 Task: Add a condition where "Status category Greater than Closed" in new tickets in your groups.
Action: Mouse moved to (141, 418)
Screenshot: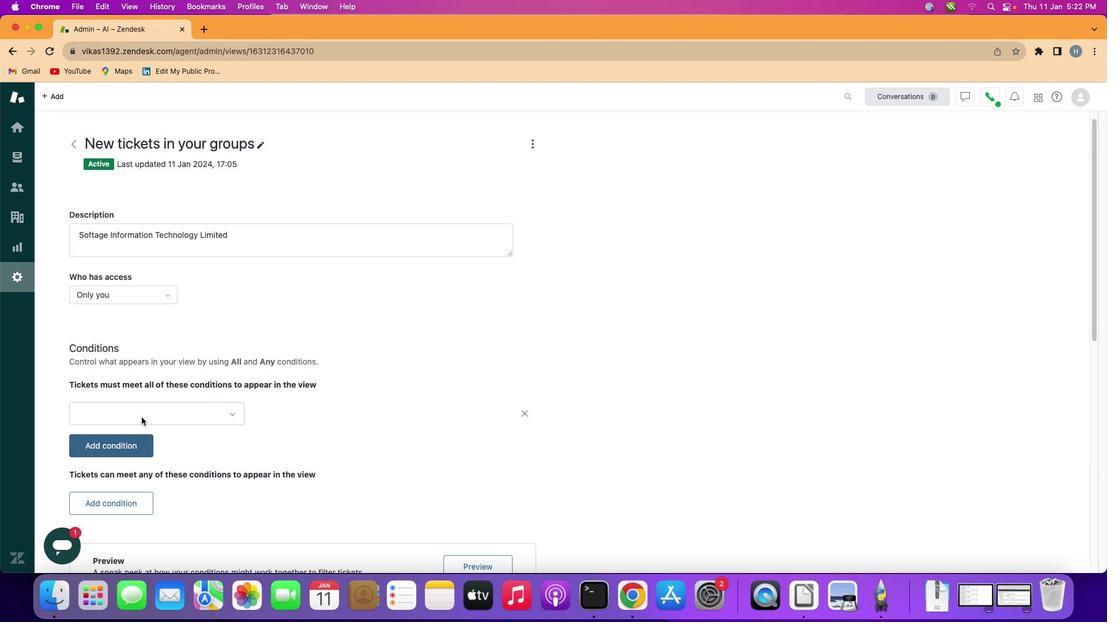
Action: Mouse pressed left at (141, 418)
Screenshot: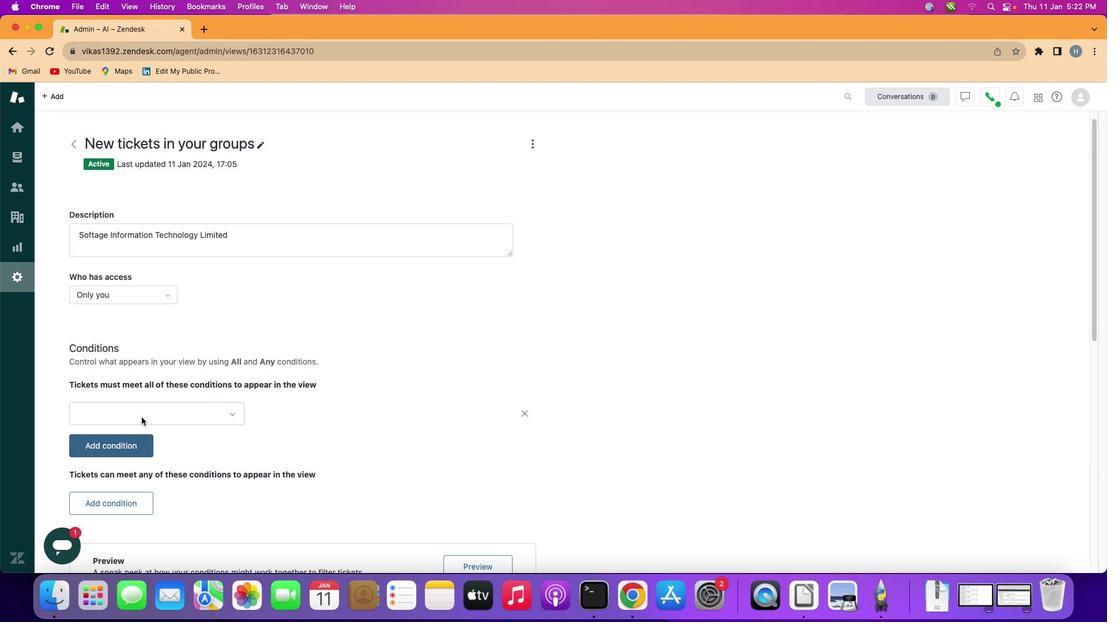 
Action: Mouse moved to (203, 418)
Screenshot: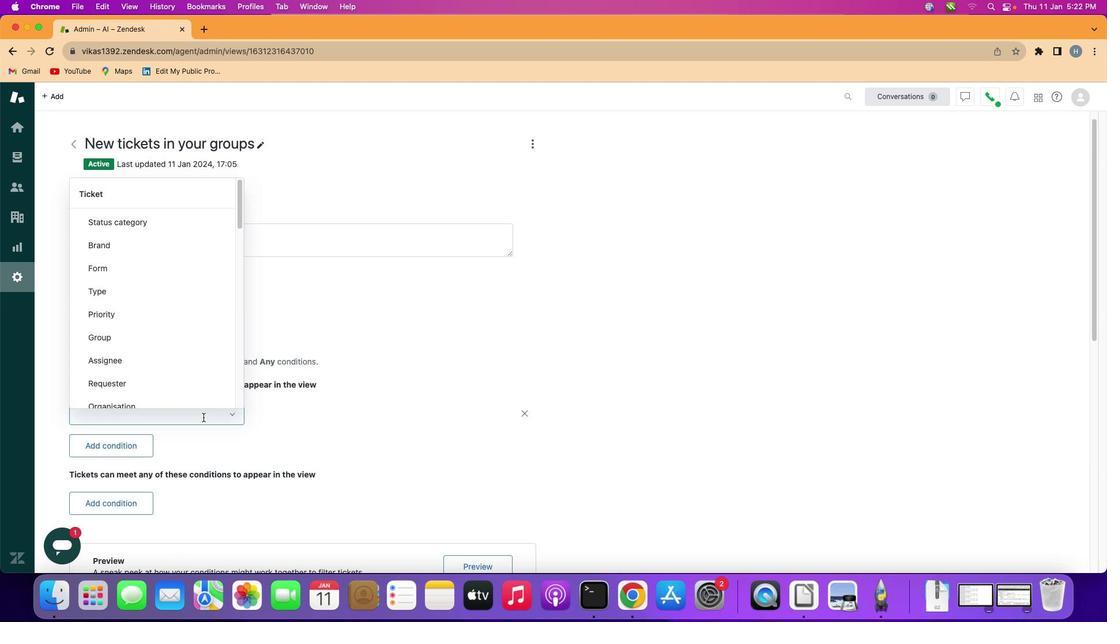 
Action: Mouse pressed left at (203, 418)
Screenshot: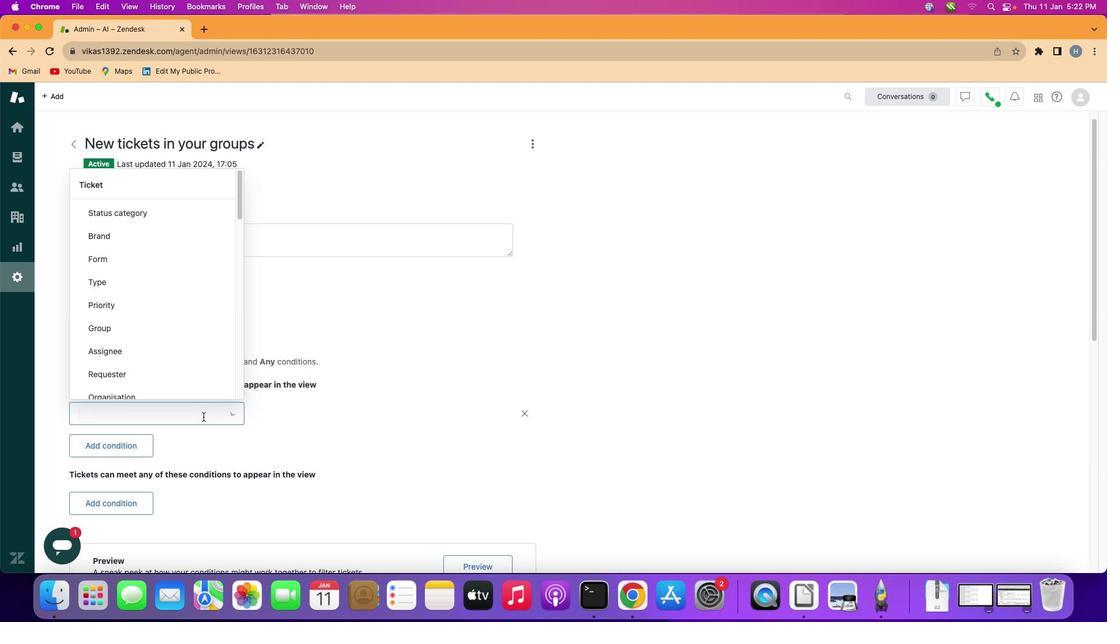 
Action: Mouse moved to (189, 218)
Screenshot: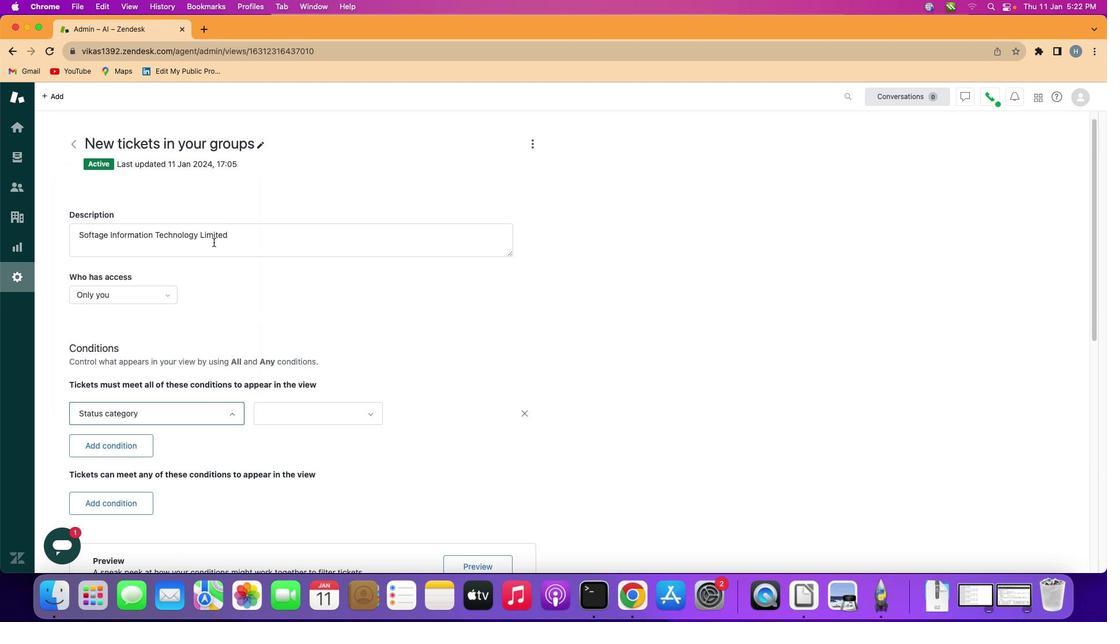 
Action: Mouse pressed left at (189, 218)
Screenshot: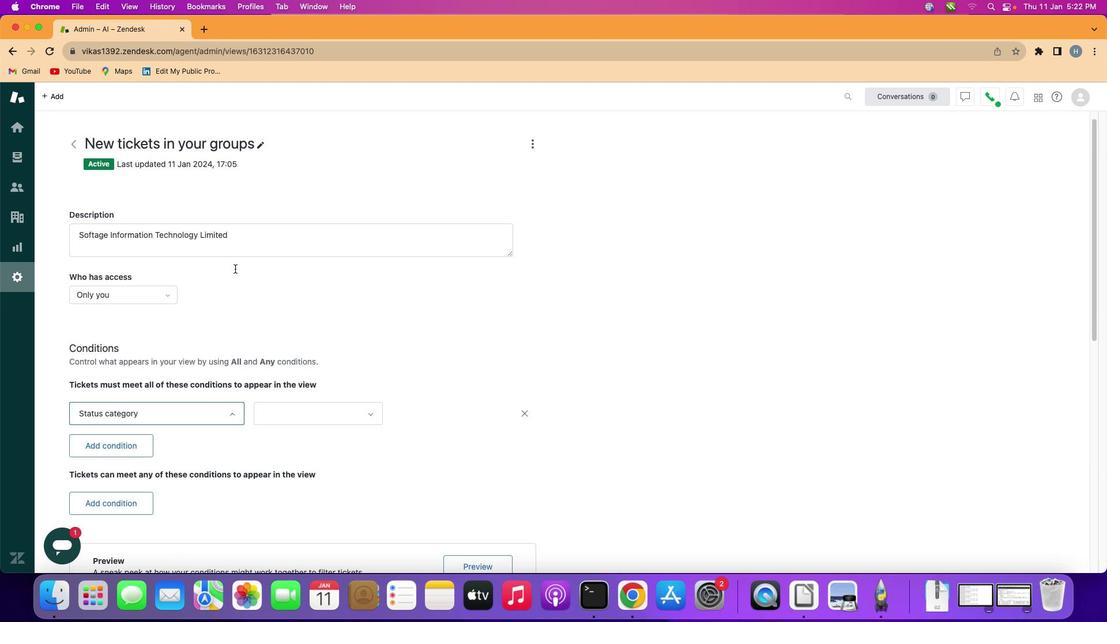 
Action: Mouse moved to (329, 415)
Screenshot: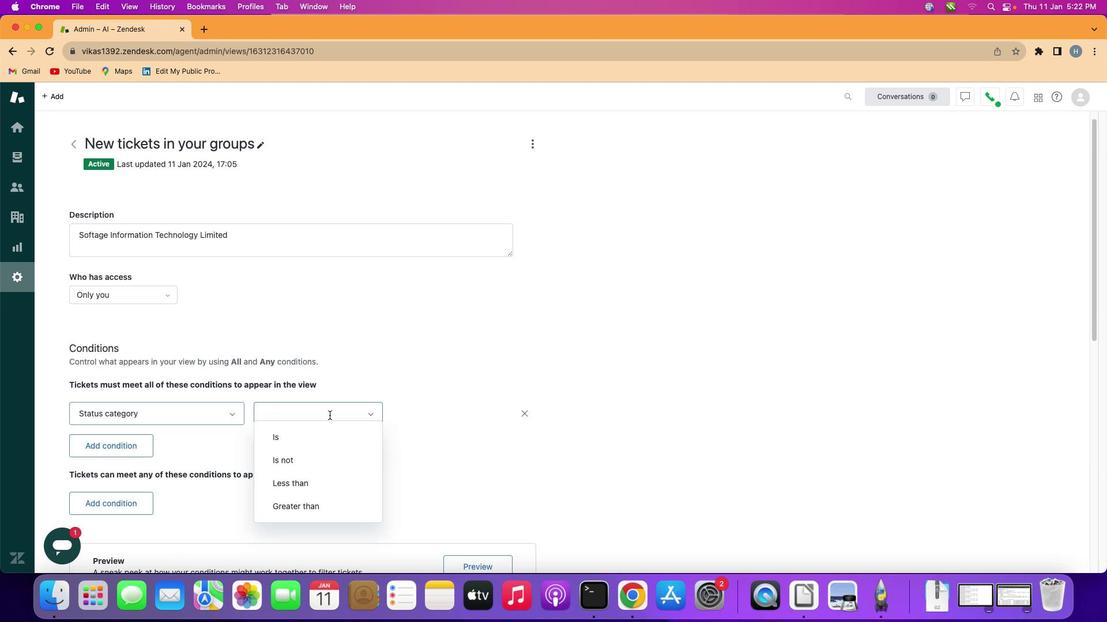 
Action: Mouse pressed left at (329, 415)
Screenshot: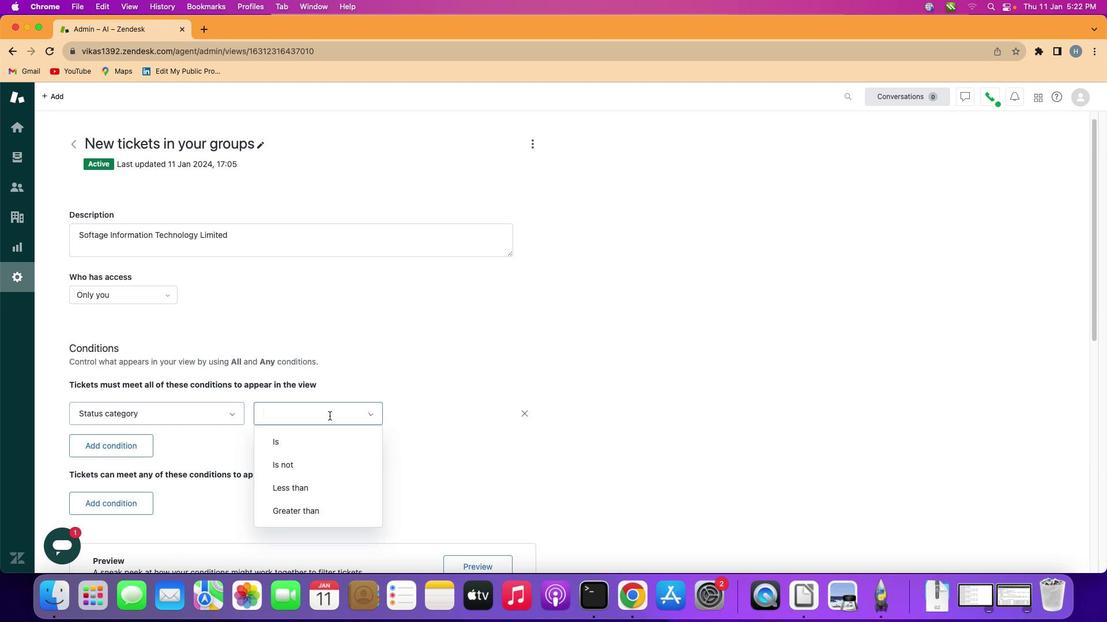 
Action: Mouse moved to (327, 508)
Screenshot: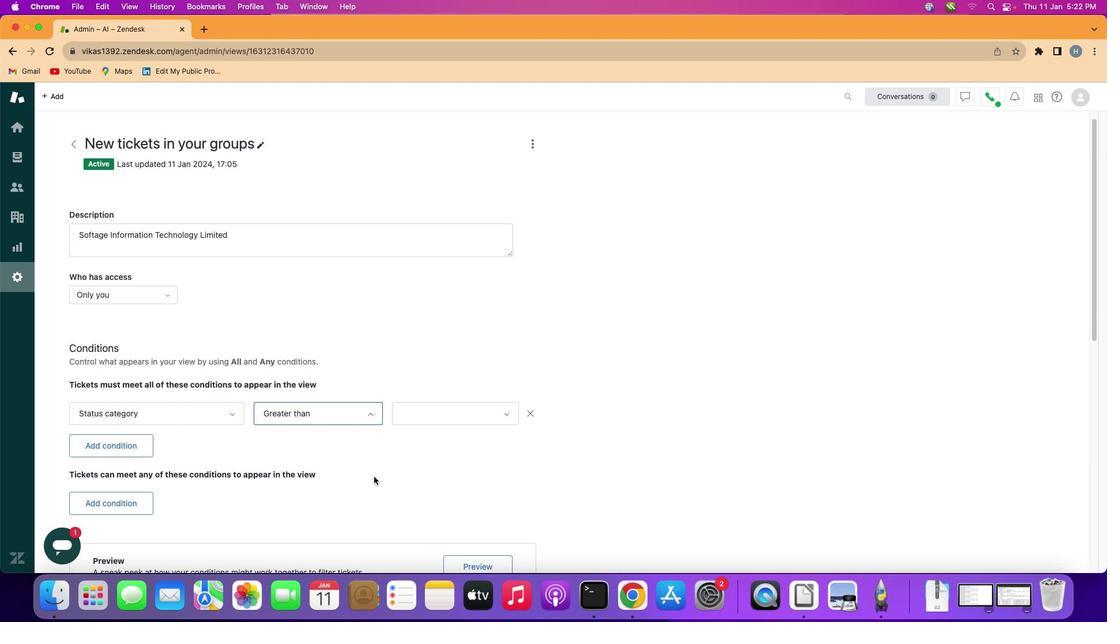 
Action: Mouse pressed left at (327, 508)
Screenshot: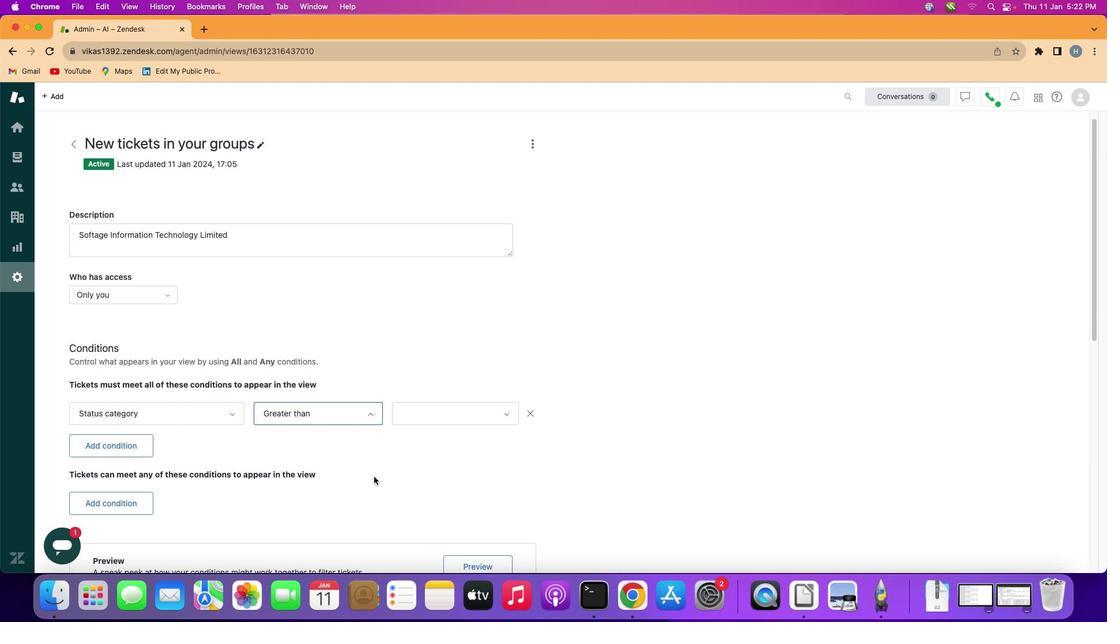 
Action: Mouse moved to (465, 419)
Screenshot: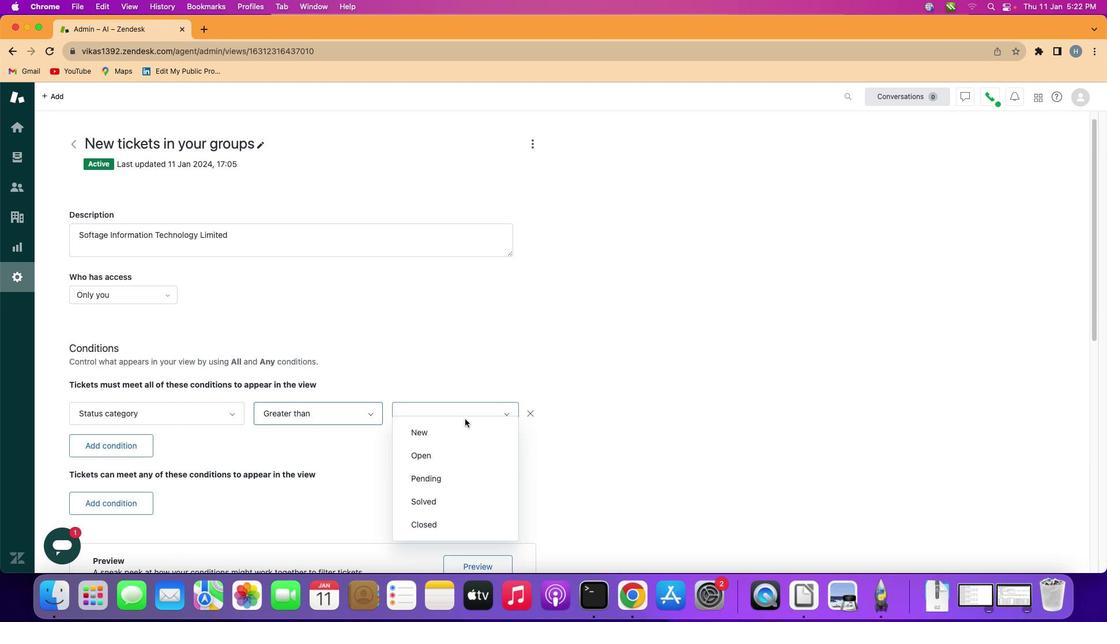 
Action: Mouse pressed left at (465, 419)
Screenshot: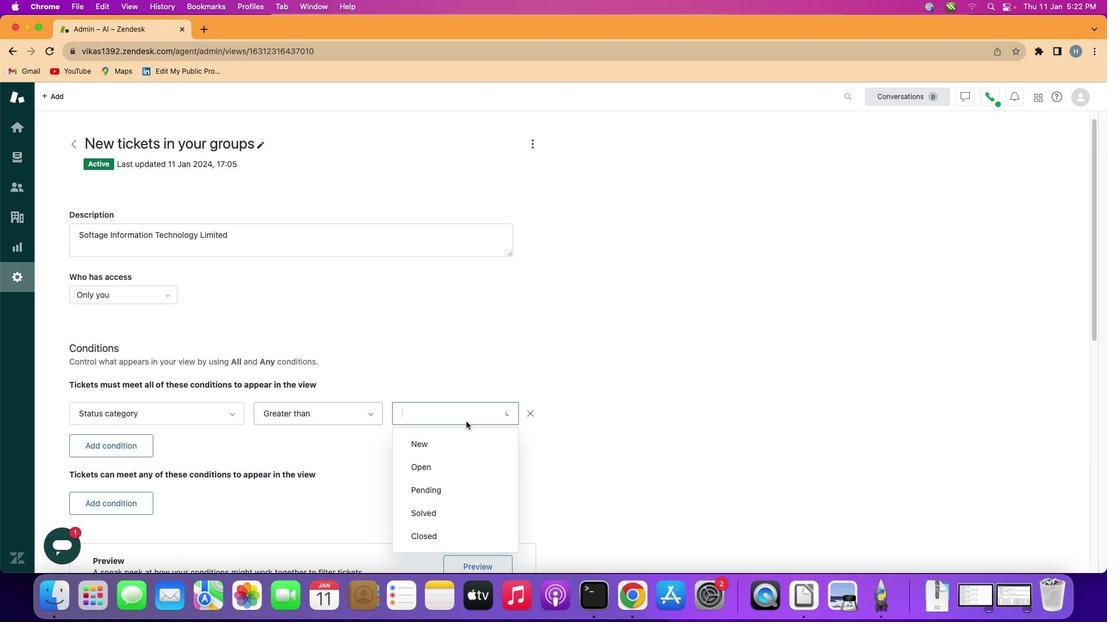 
Action: Mouse moved to (466, 531)
Screenshot: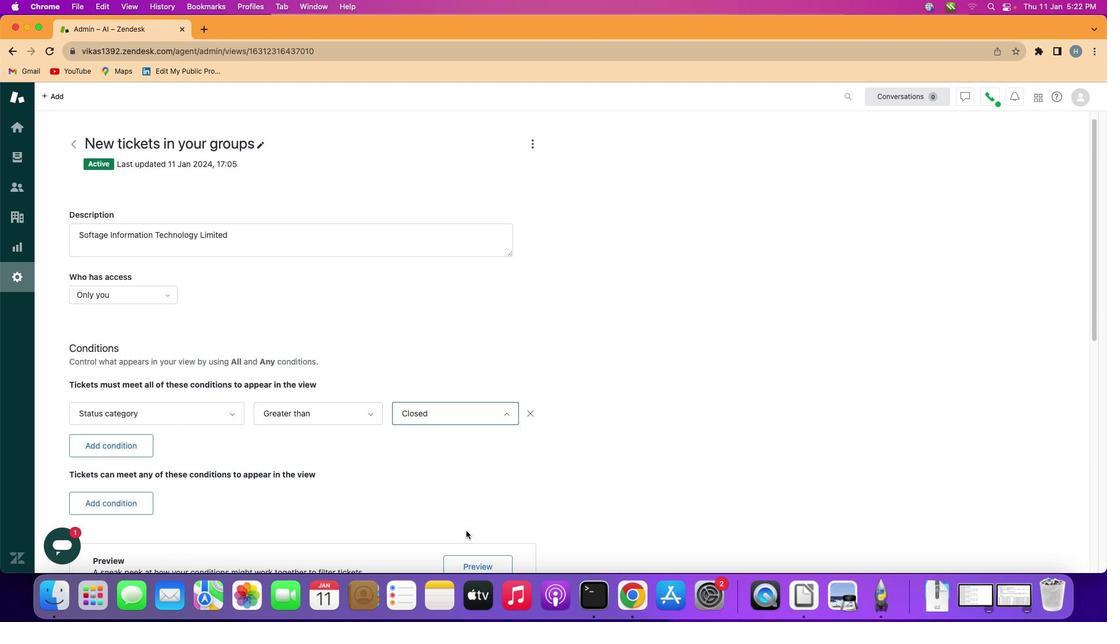 
Action: Mouse pressed left at (466, 531)
Screenshot: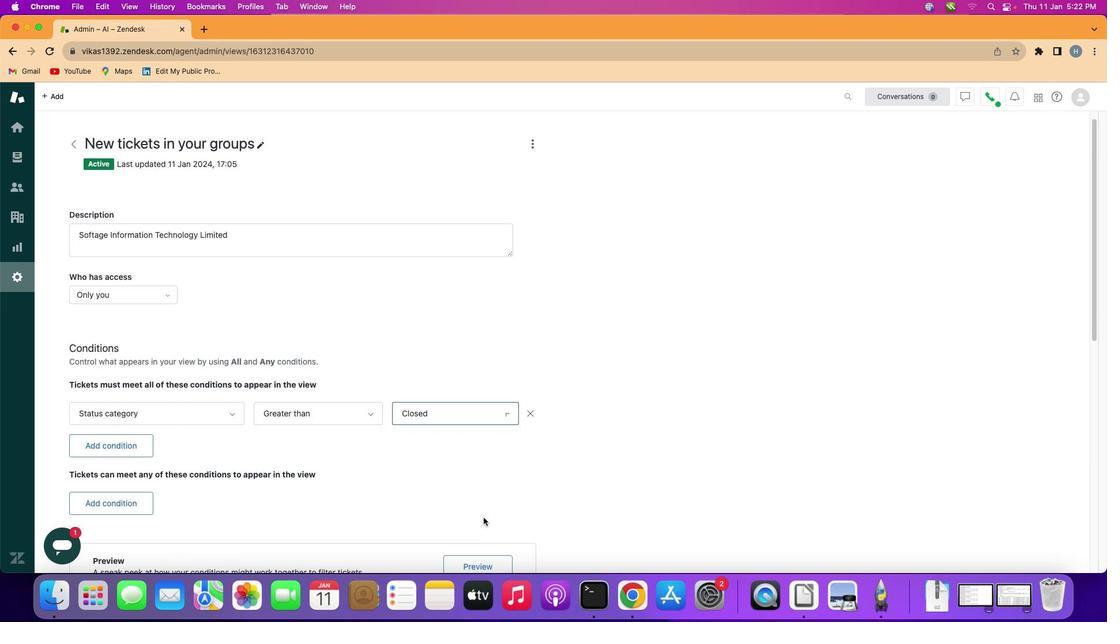 
Action: Mouse moved to (527, 475)
Screenshot: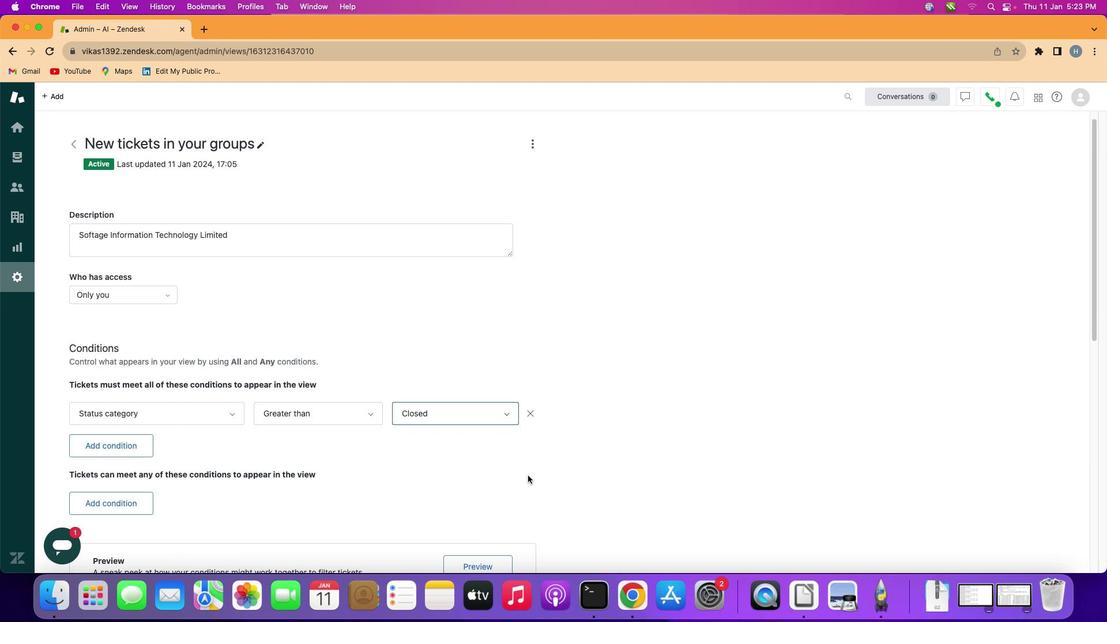 
